 Task: Use the formula "ADDRESS" in spreadsheet "Project portfolio".
Action: Mouse moved to (131, 108)
Screenshot: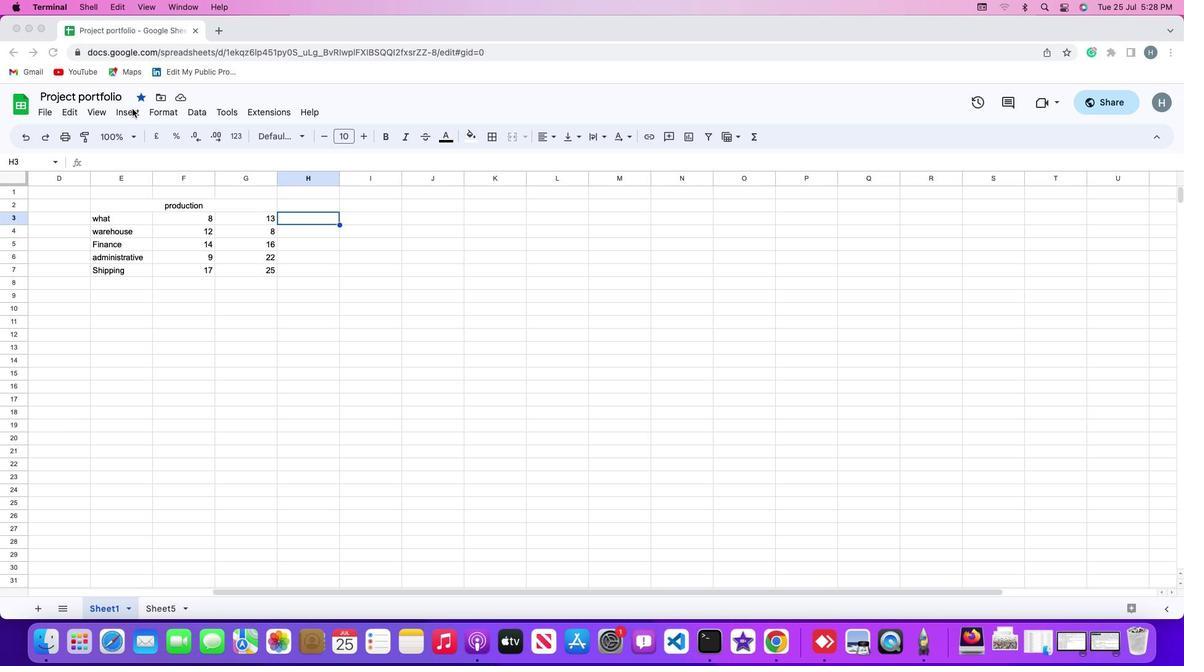 
Action: Mouse pressed left at (131, 108)
Screenshot: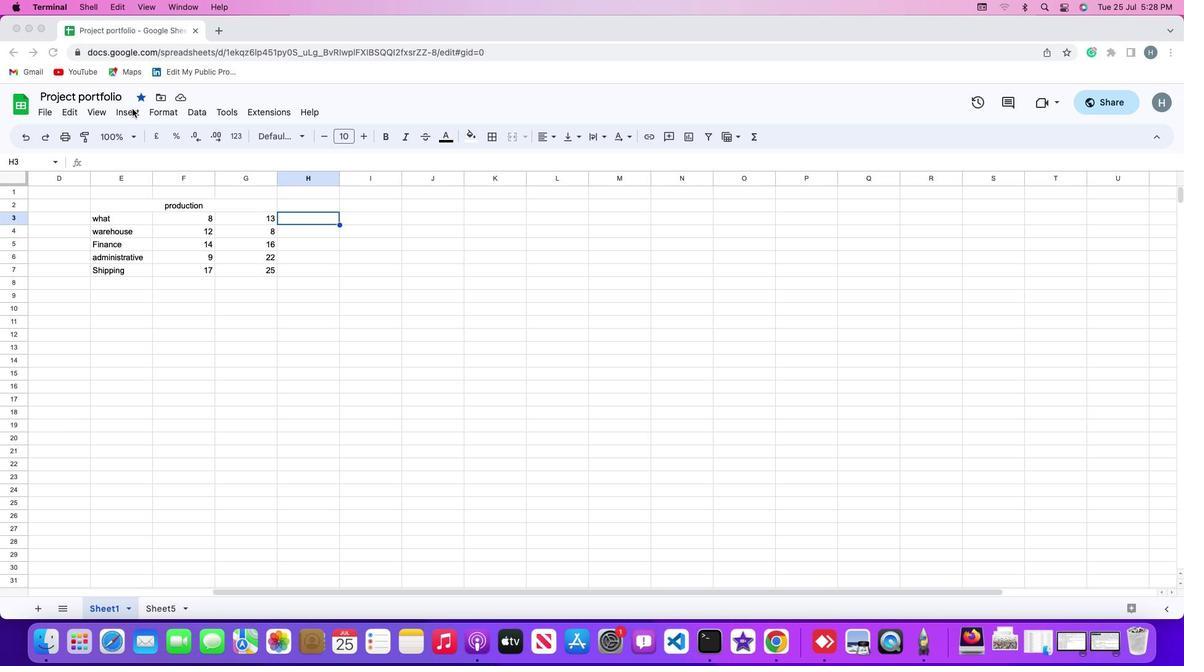 
Action: Mouse moved to (132, 109)
Screenshot: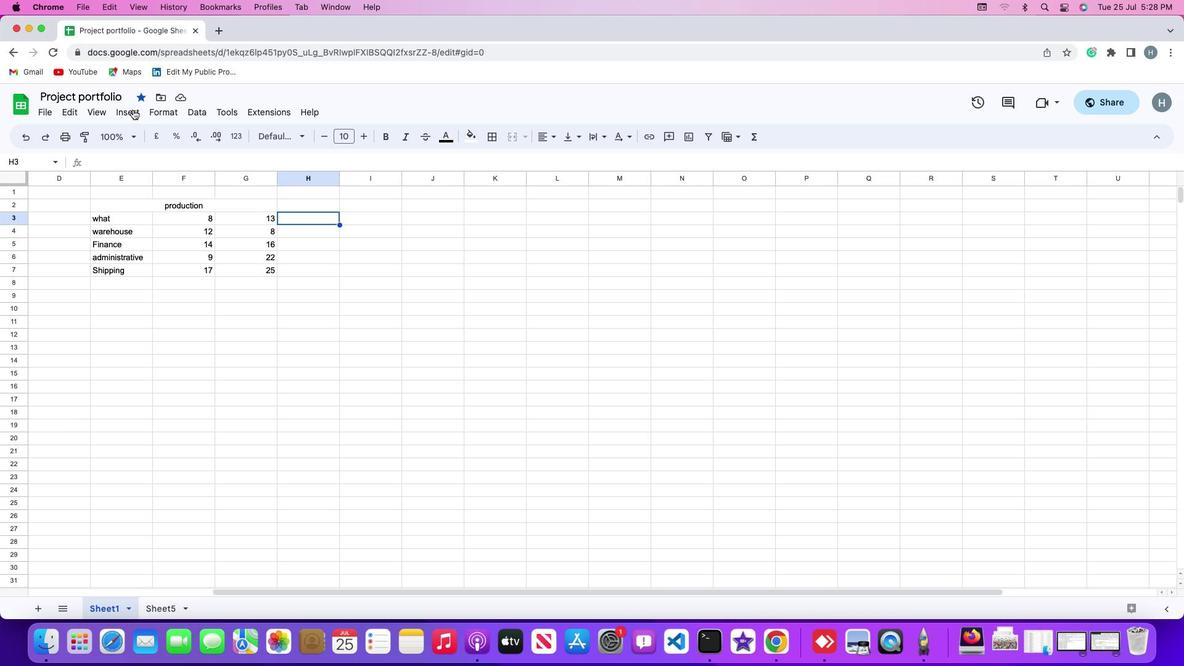 
Action: Mouse pressed left at (132, 109)
Screenshot: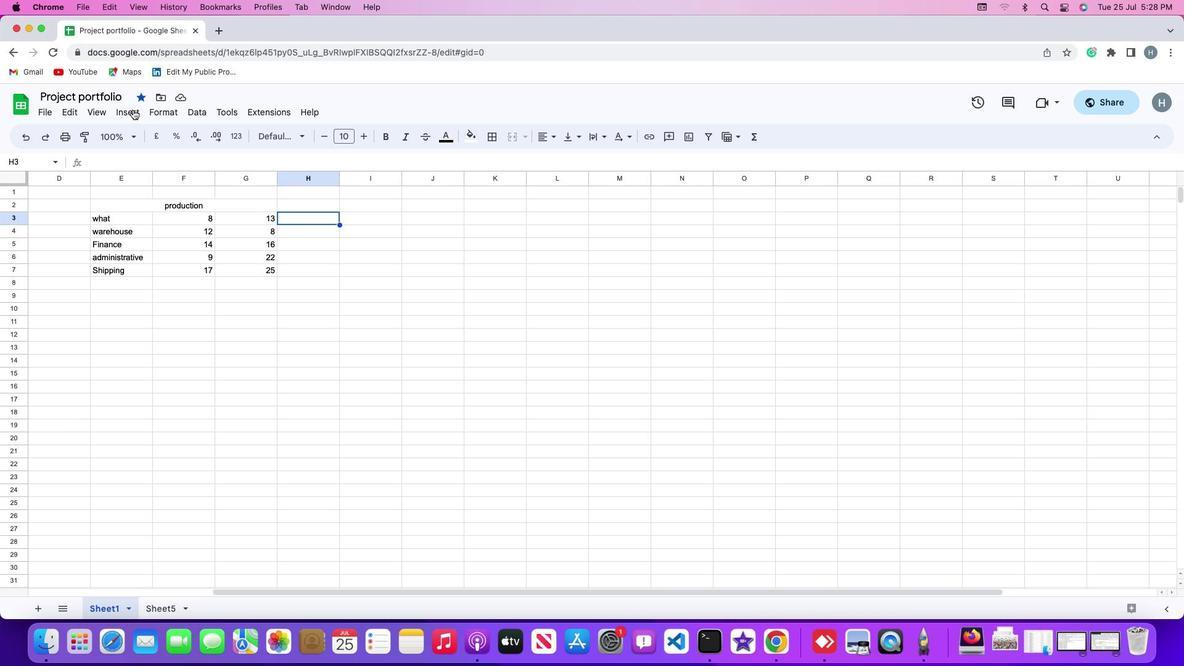 
Action: Mouse moved to (512, 231)
Screenshot: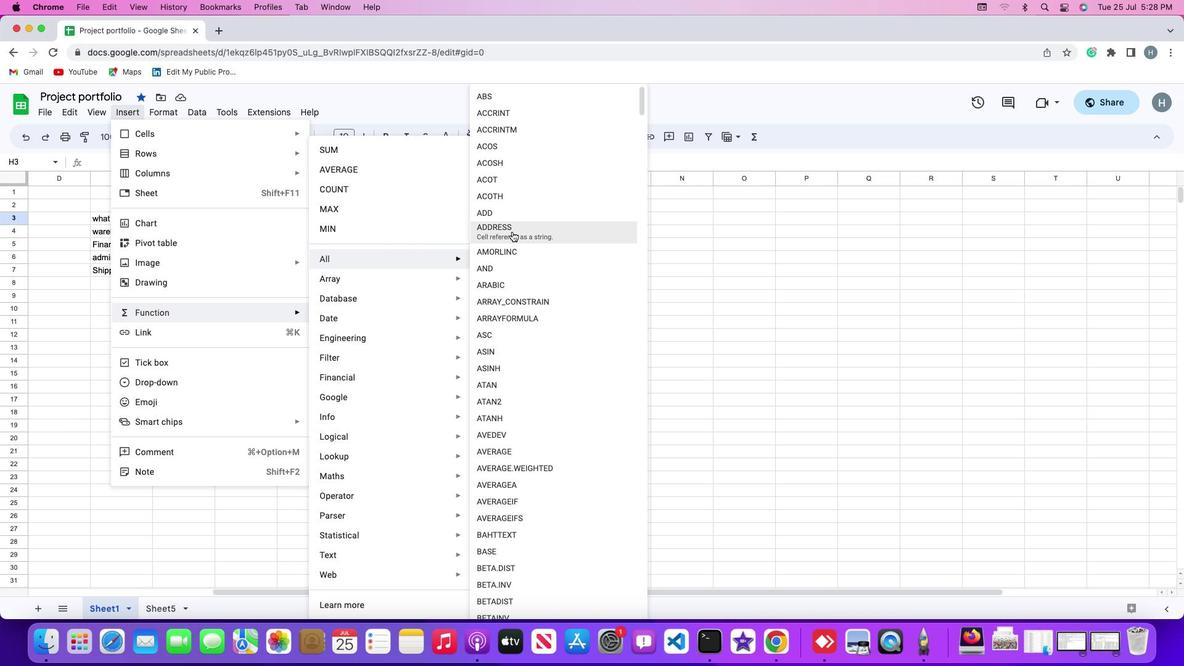 
Action: Mouse pressed left at (512, 231)
Screenshot: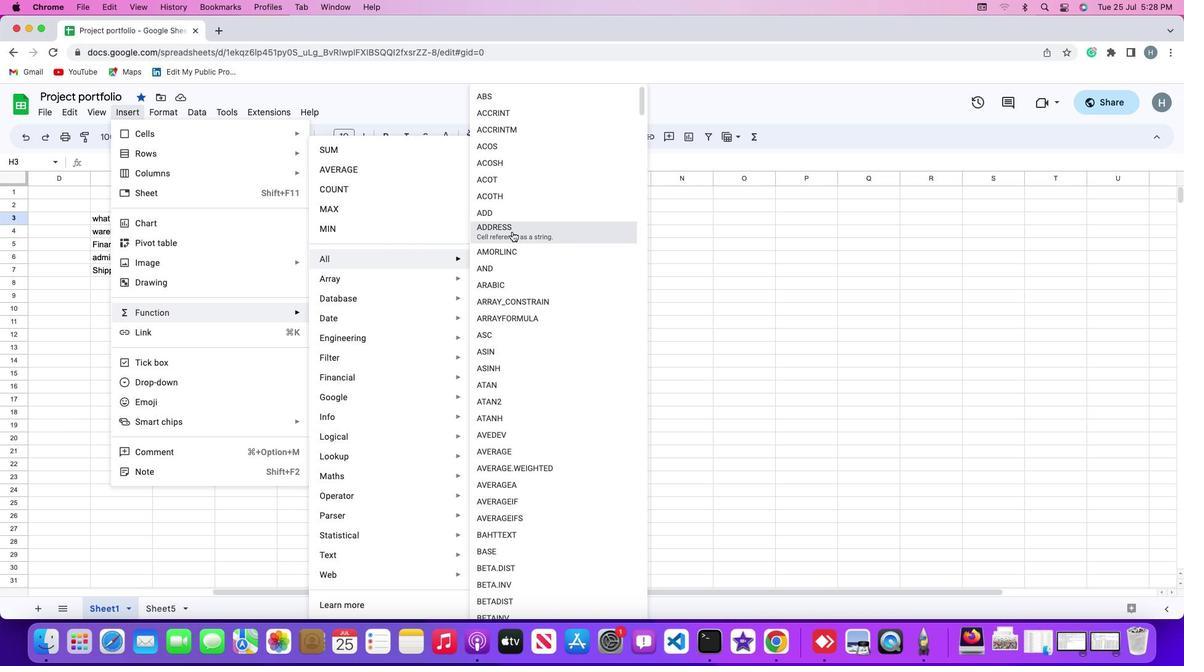 
Action: Mouse moved to (255, 215)
Screenshot: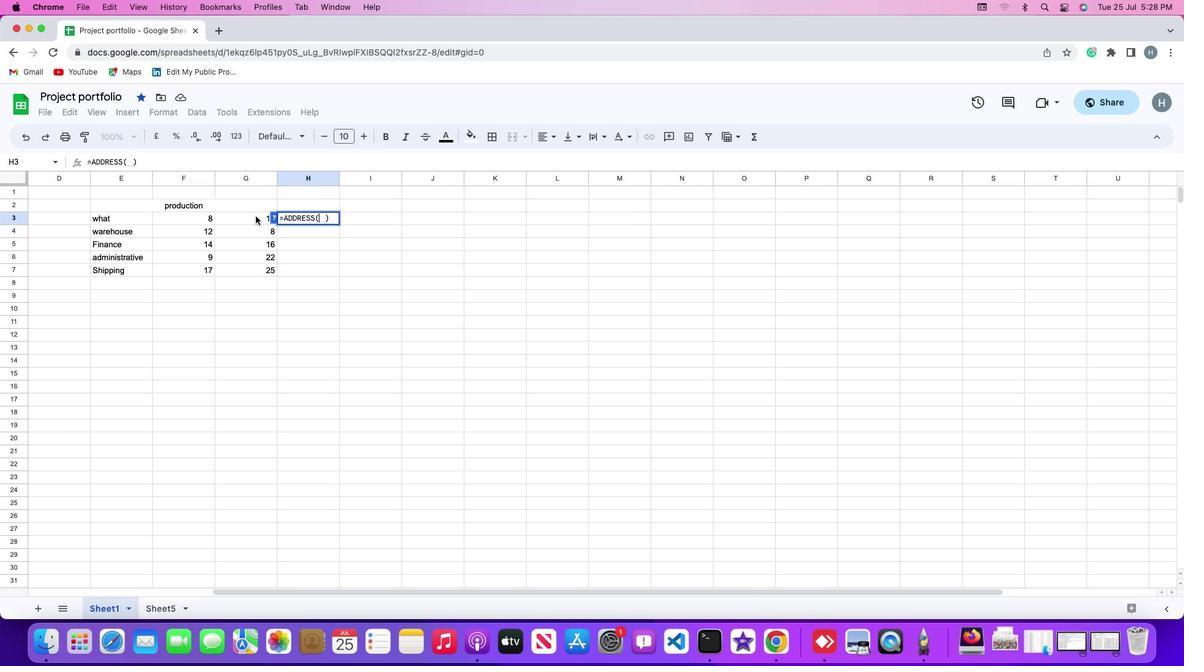 
Action: Mouse pressed left at (255, 215)
Screenshot: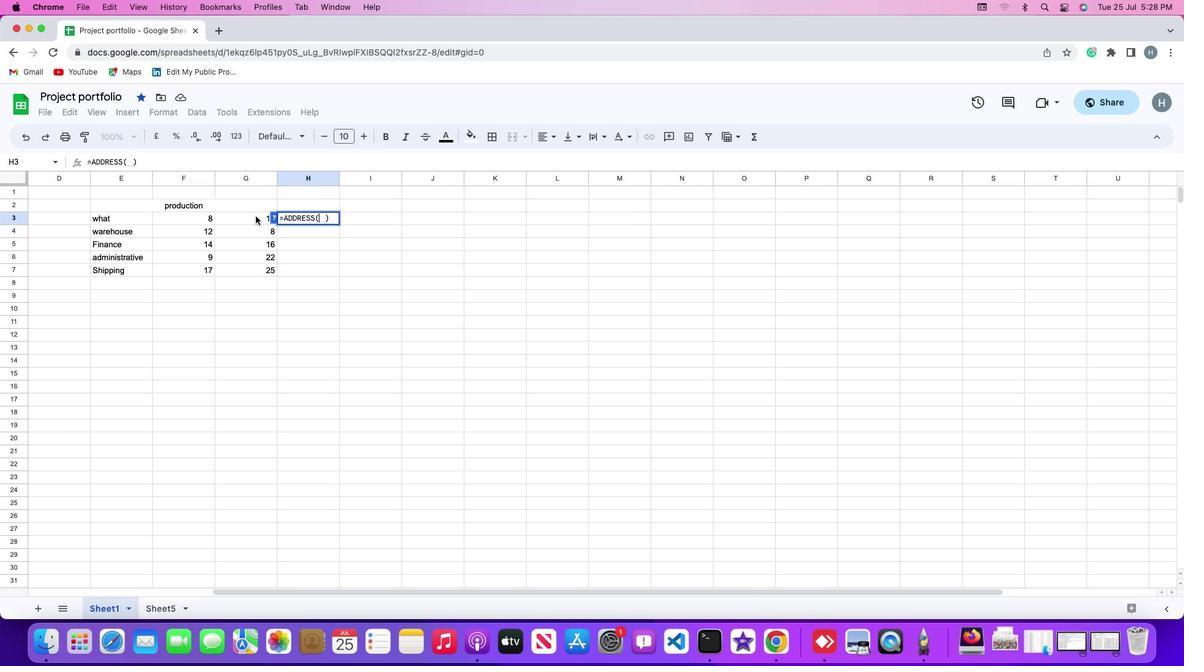 
Action: Key pressed ','
Screenshot: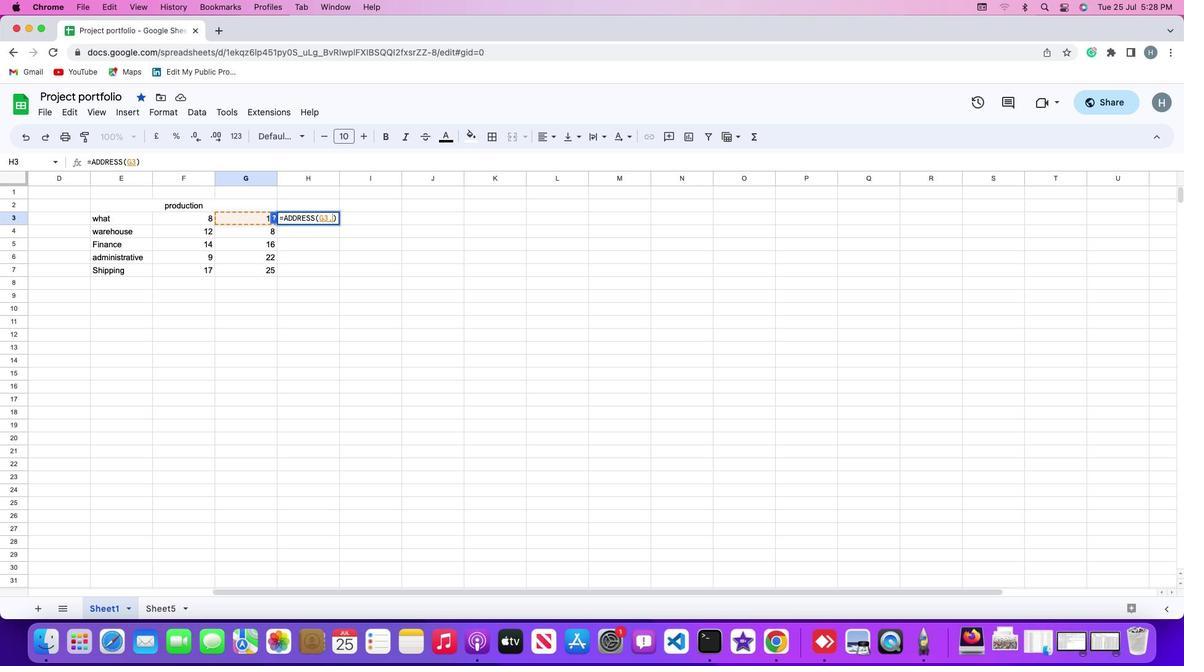 
Action: Mouse moved to (174, 217)
Screenshot: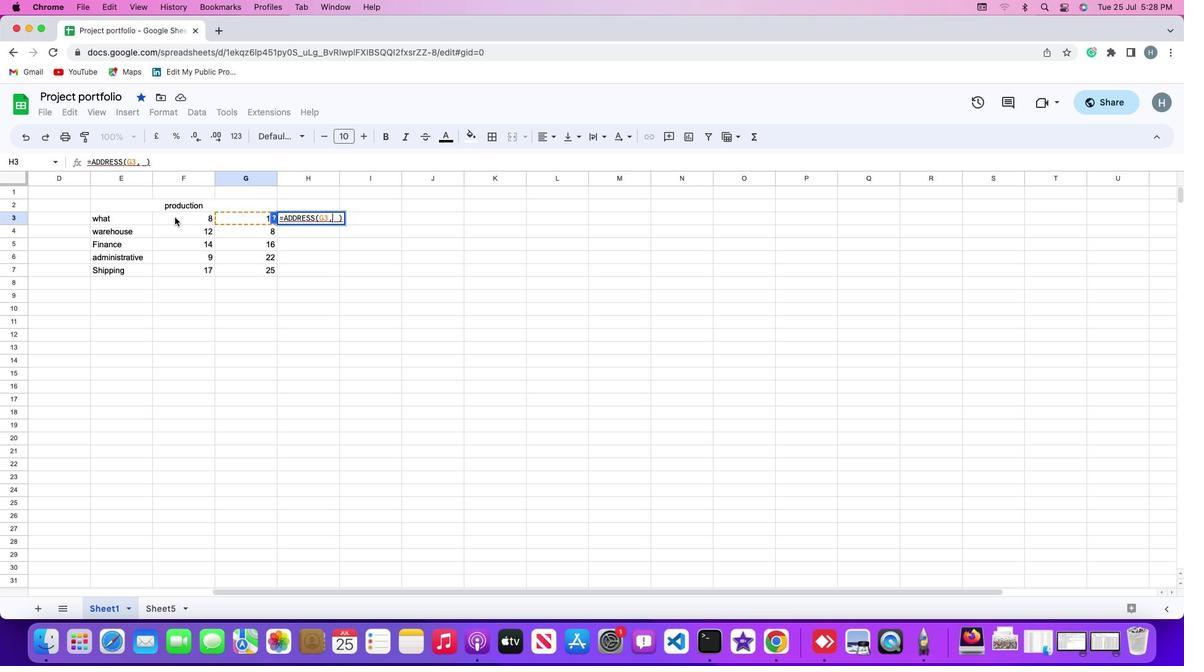 
Action: Mouse pressed left at (174, 217)
Screenshot: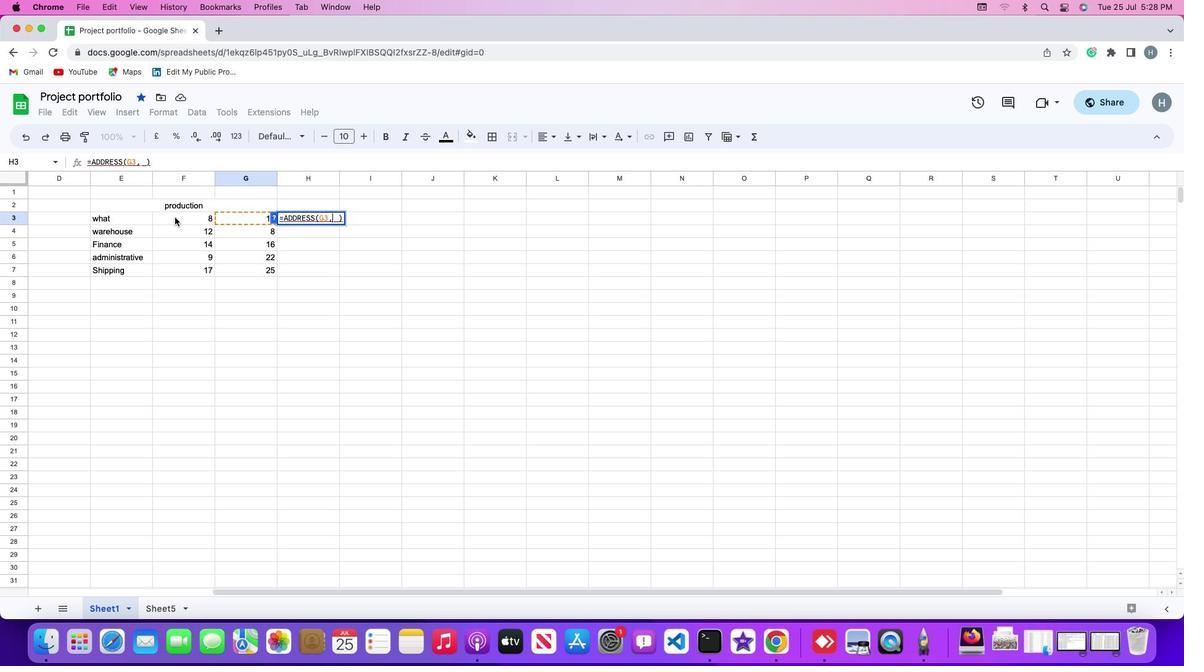 
Action: Mouse moved to (328, 266)
Screenshot: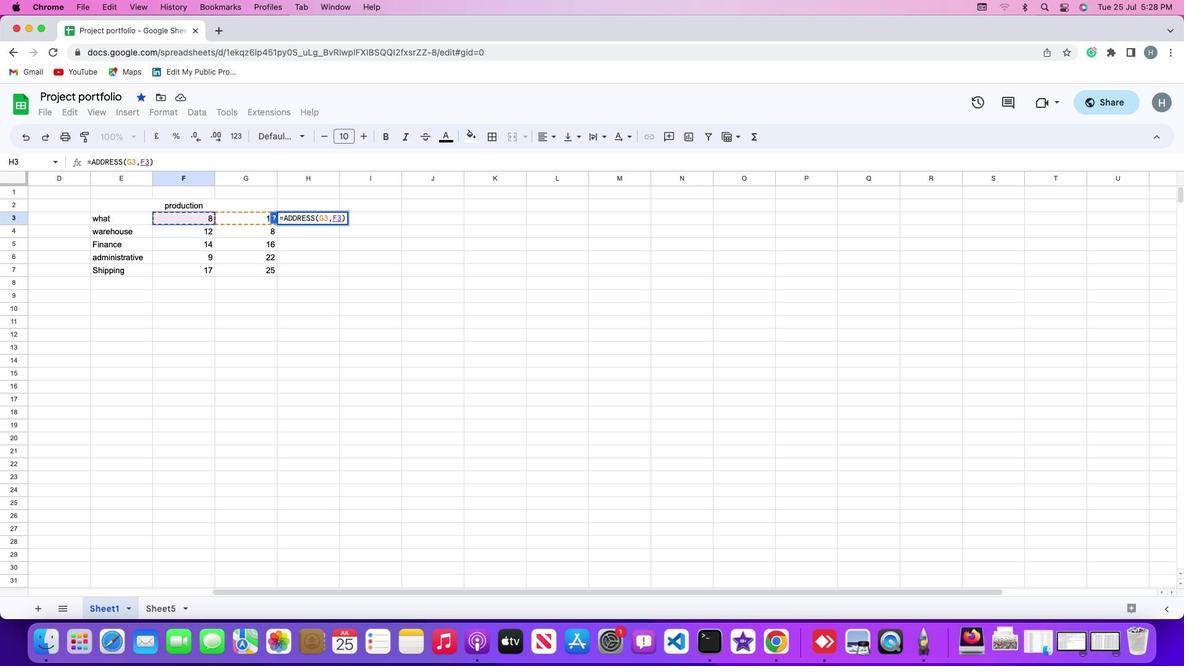 
Action: Key pressed '\x03'
Screenshot: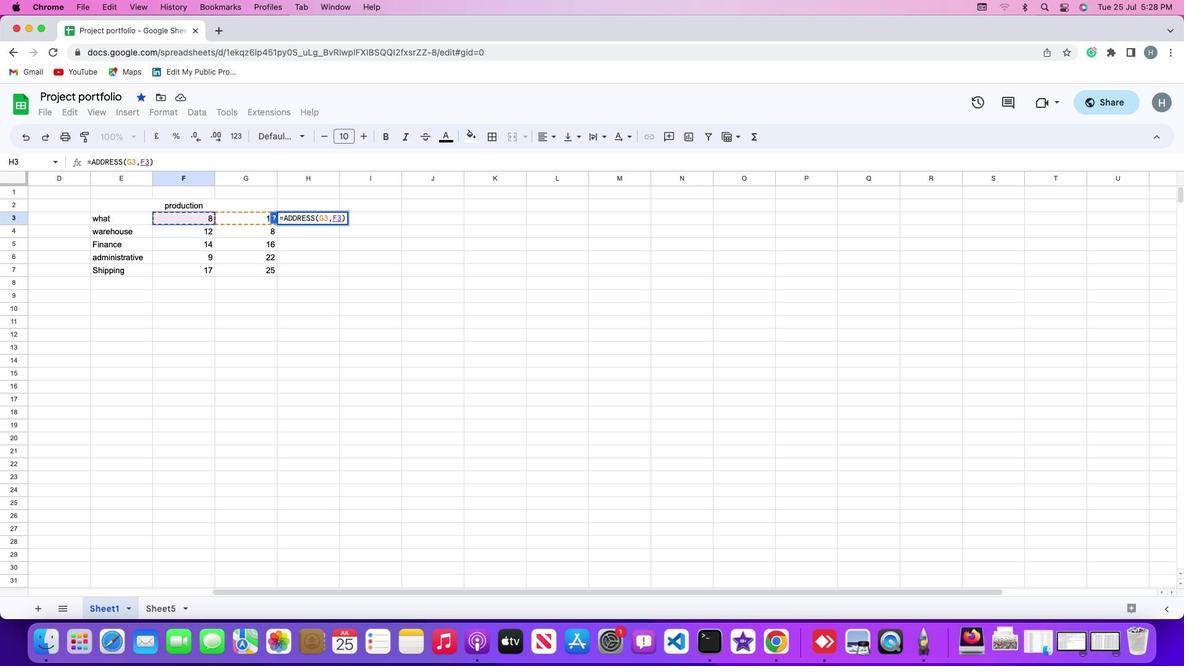 
Action: Mouse moved to (382, 280)
Screenshot: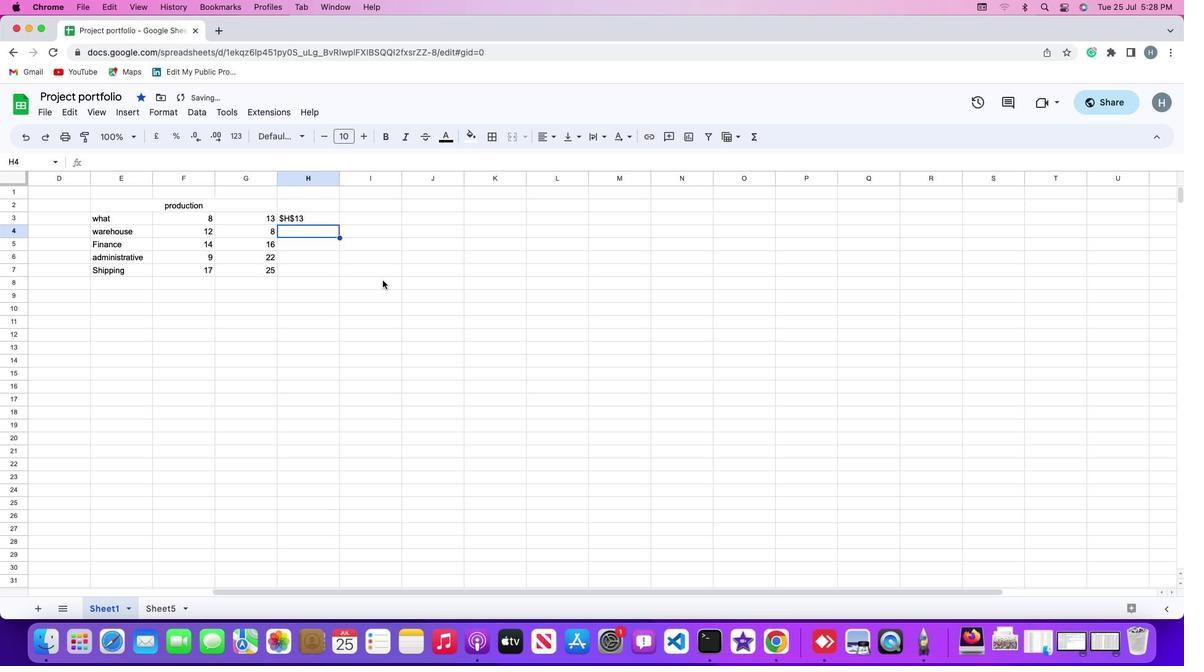 
